 Task: Add Everyday Coconut Hydrating Purely Body Lotion to the cart.
Action: Mouse moved to (796, 297)
Screenshot: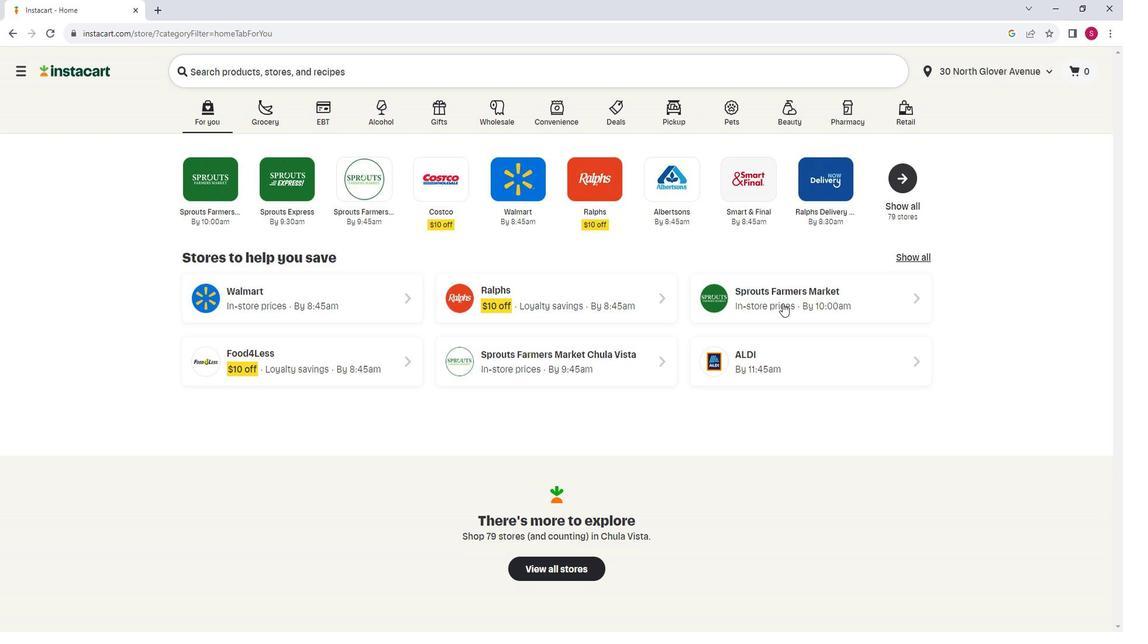 
Action: Mouse pressed left at (796, 297)
Screenshot: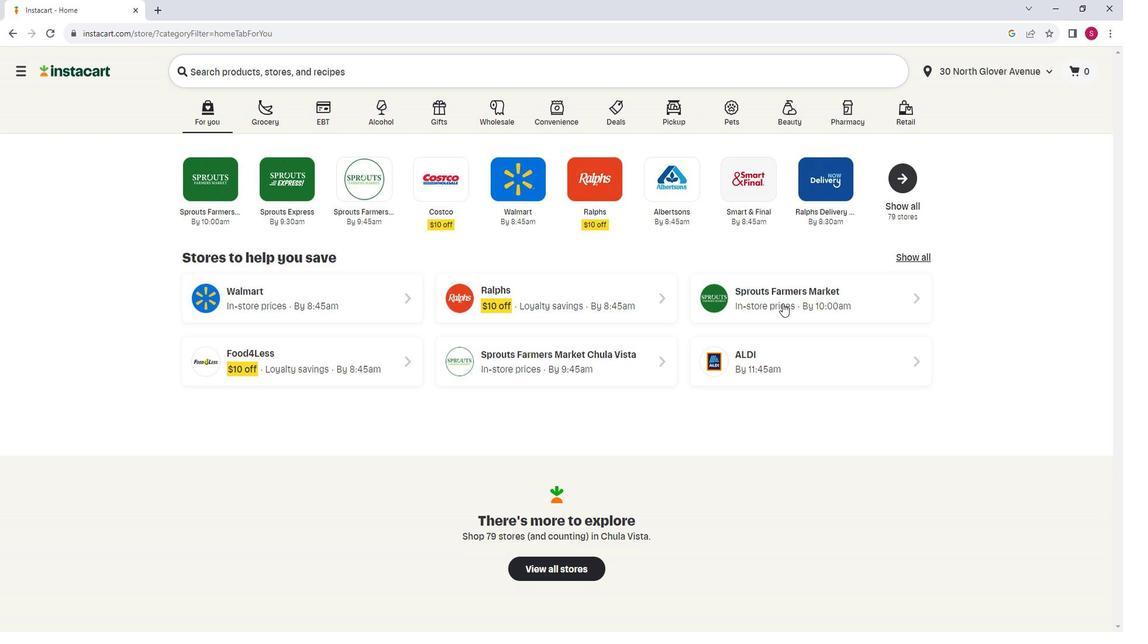 
Action: Mouse moved to (45, 383)
Screenshot: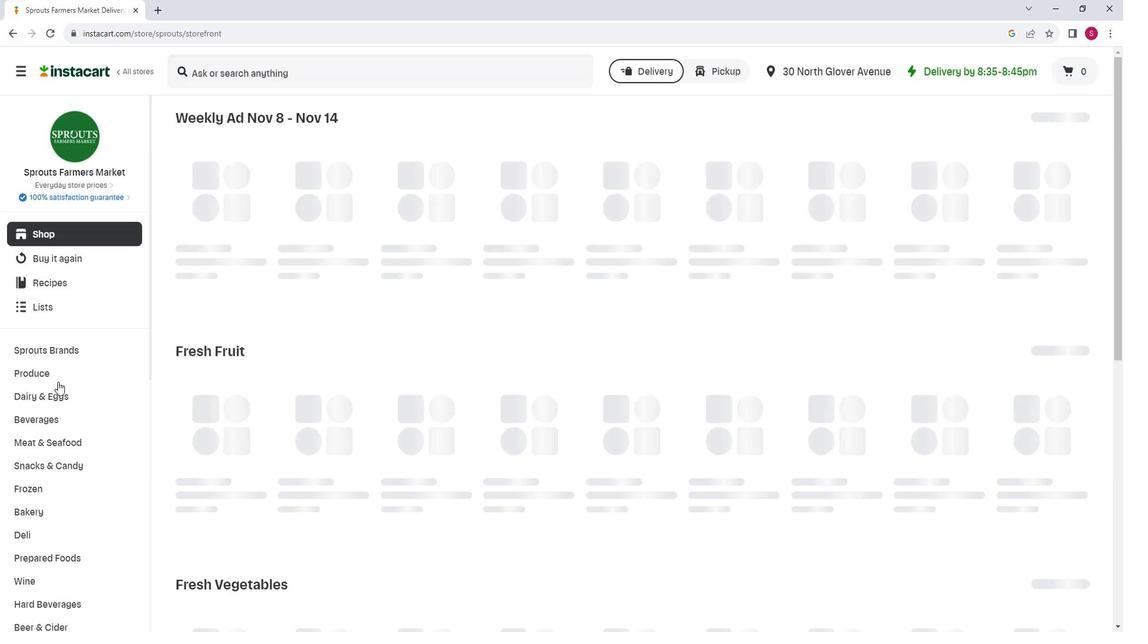 
Action: Mouse scrolled (45, 382) with delta (0, 0)
Screenshot: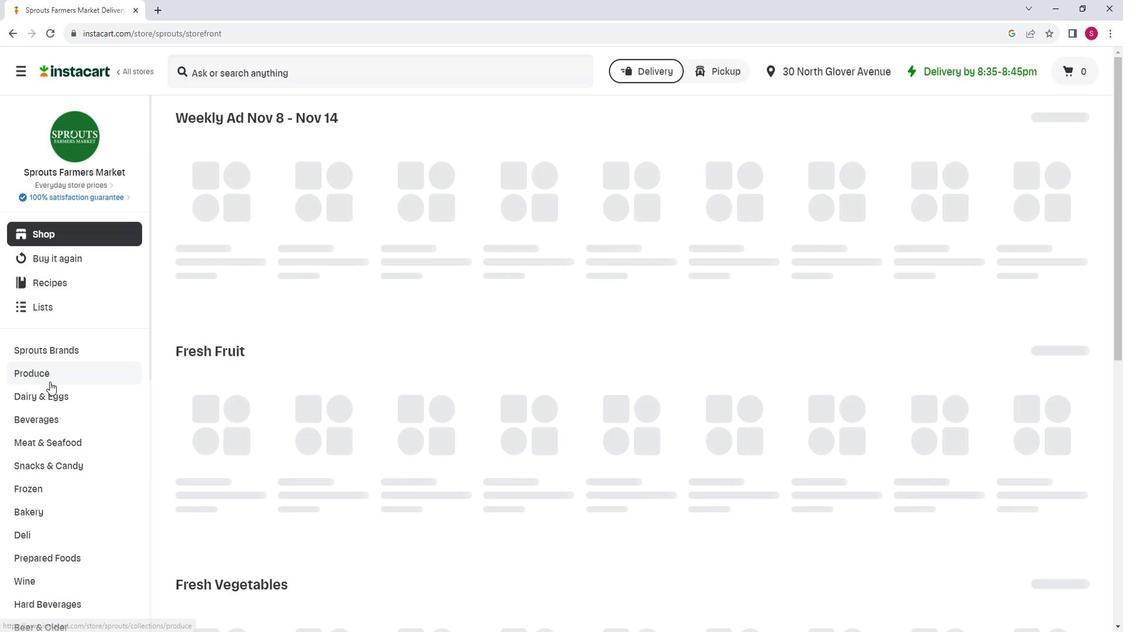 
Action: Mouse scrolled (45, 382) with delta (0, 0)
Screenshot: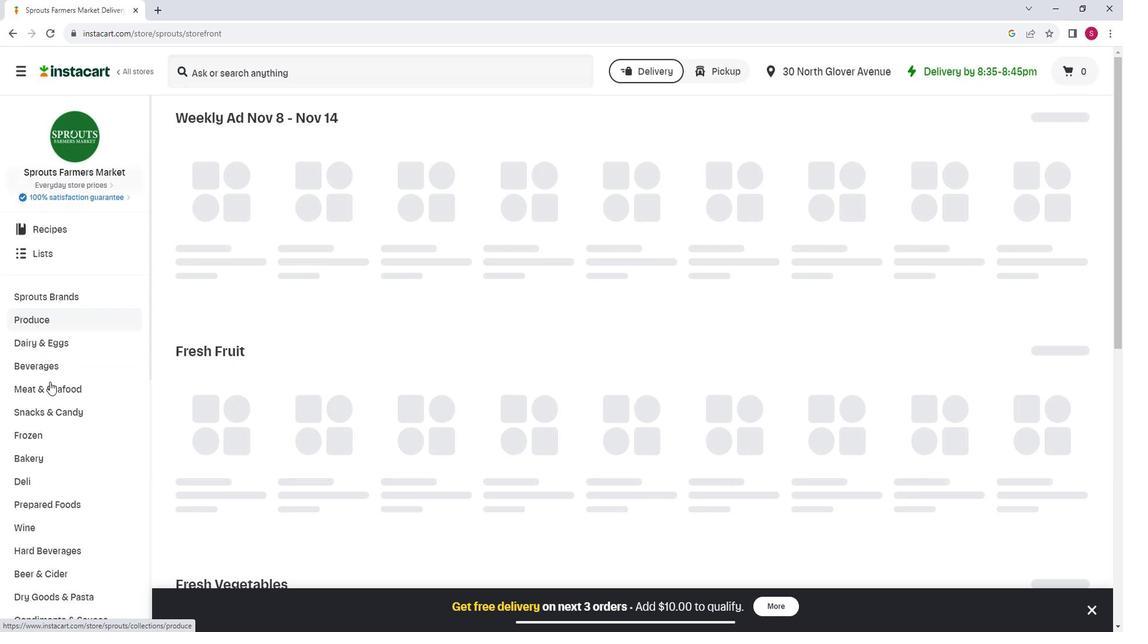 
Action: Mouse scrolled (45, 382) with delta (0, 0)
Screenshot: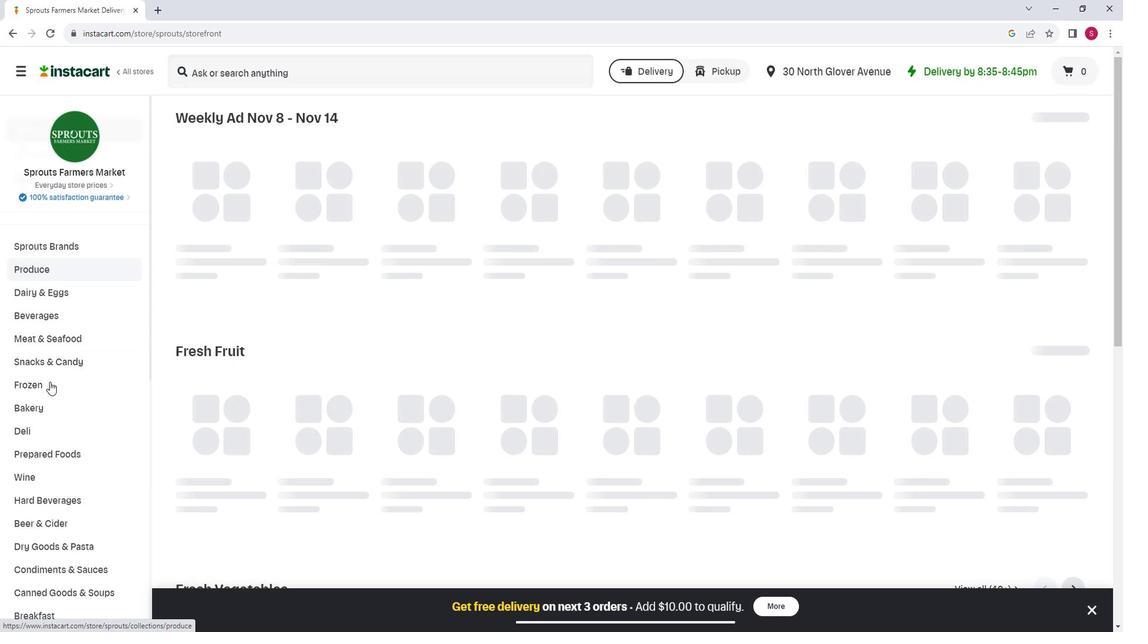 
Action: Mouse scrolled (45, 382) with delta (0, 0)
Screenshot: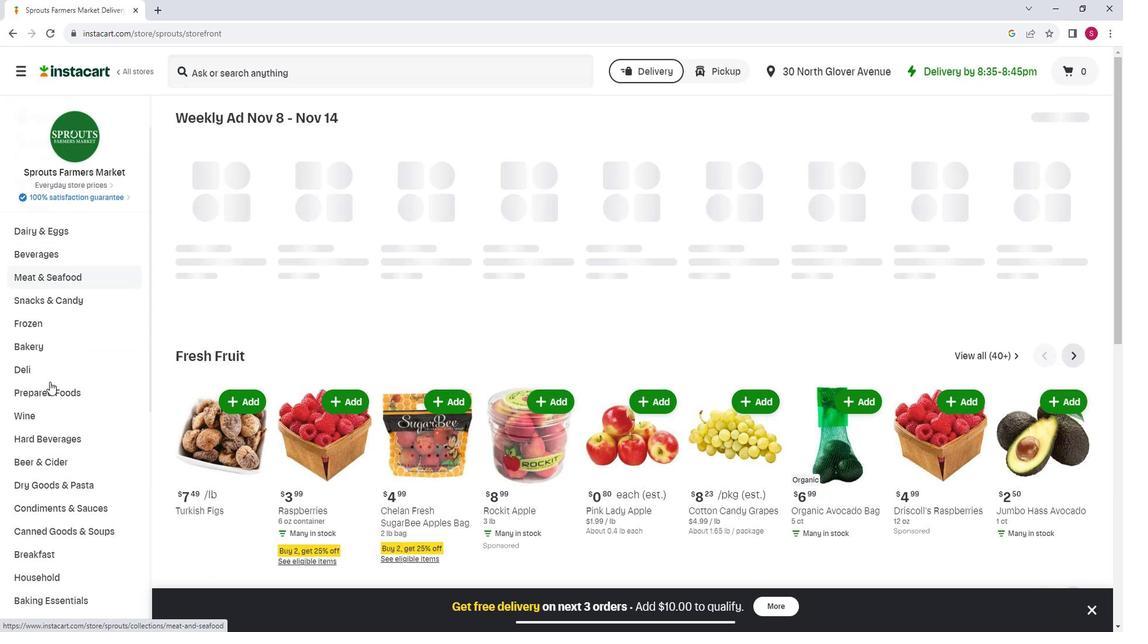 
Action: Mouse scrolled (45, 382) with delta (0, 0)
Screenshot: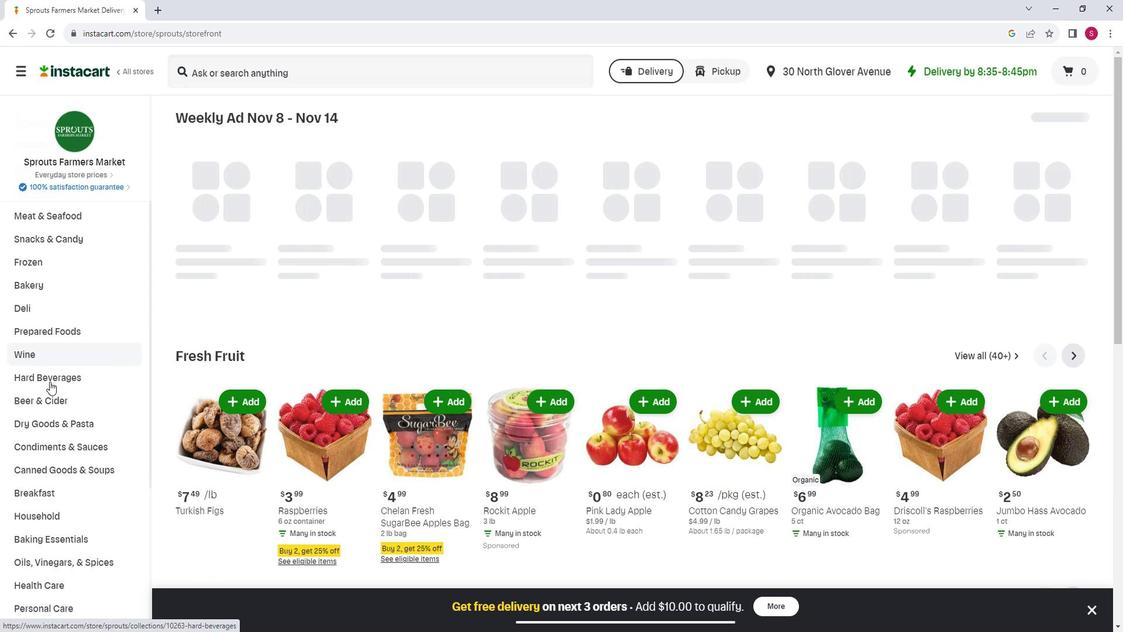 
Action: Mouse moved to (54, 527)
Screenshot: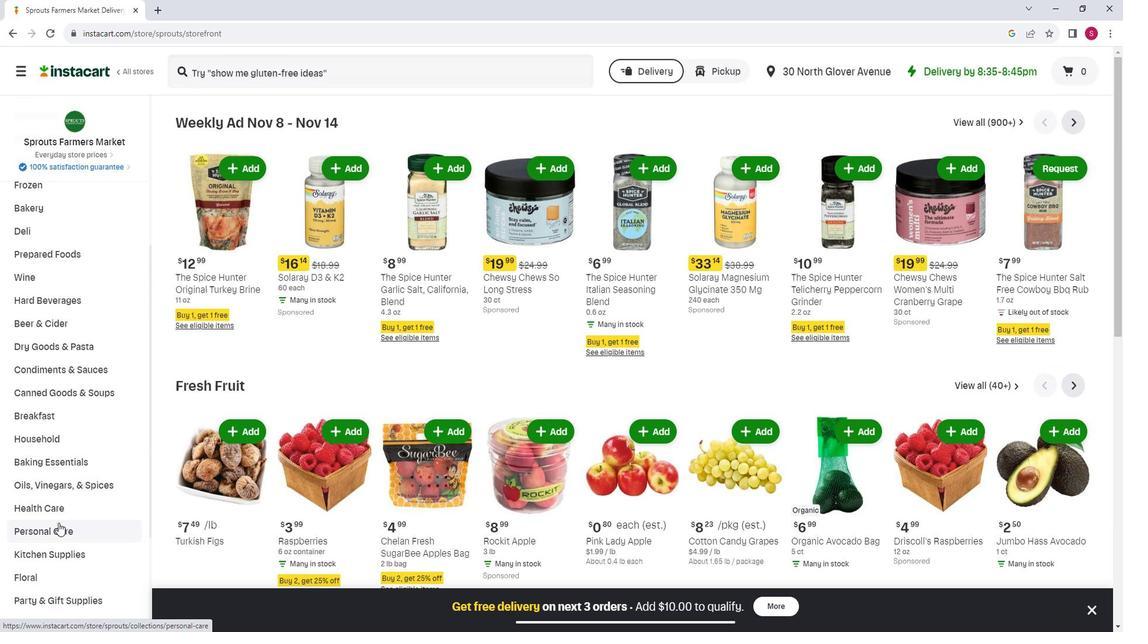 
Action: Mouse pressed left at (54, 527)
Screenshot: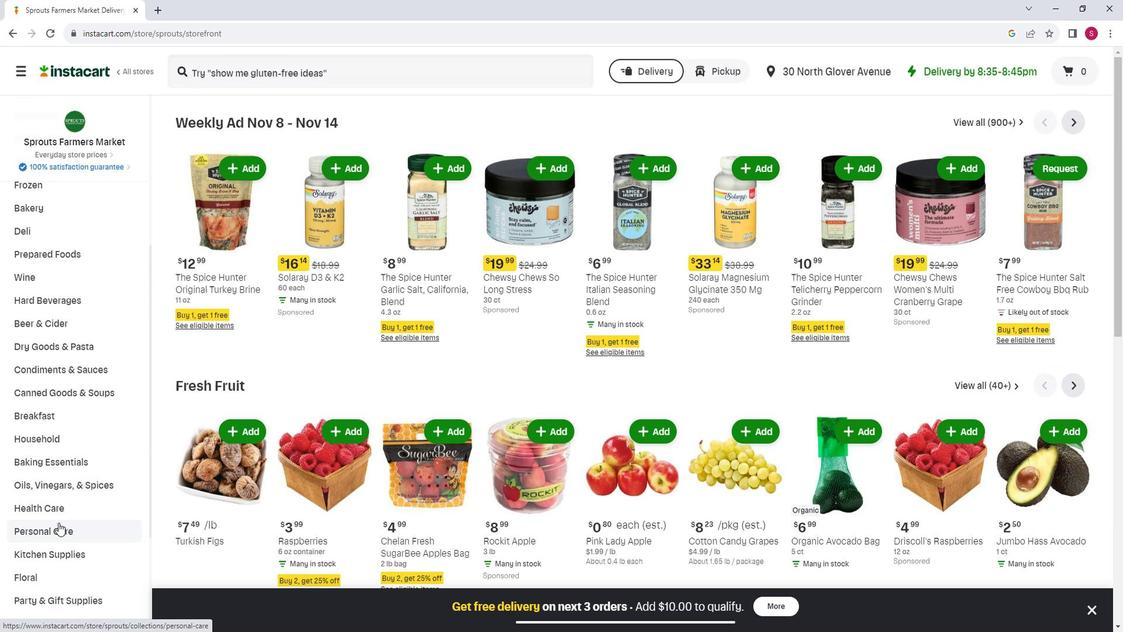 
Action: Mouse moved to (290, 152)
Screenshot: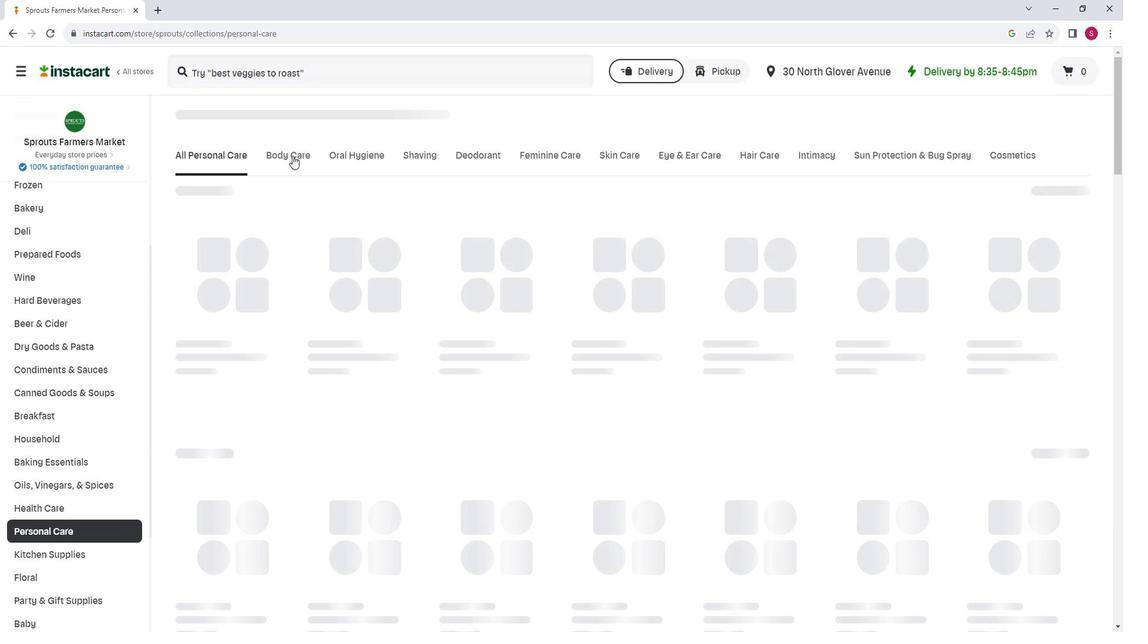 
Action: Mouse pressed left at (290, 152)
Screenshot: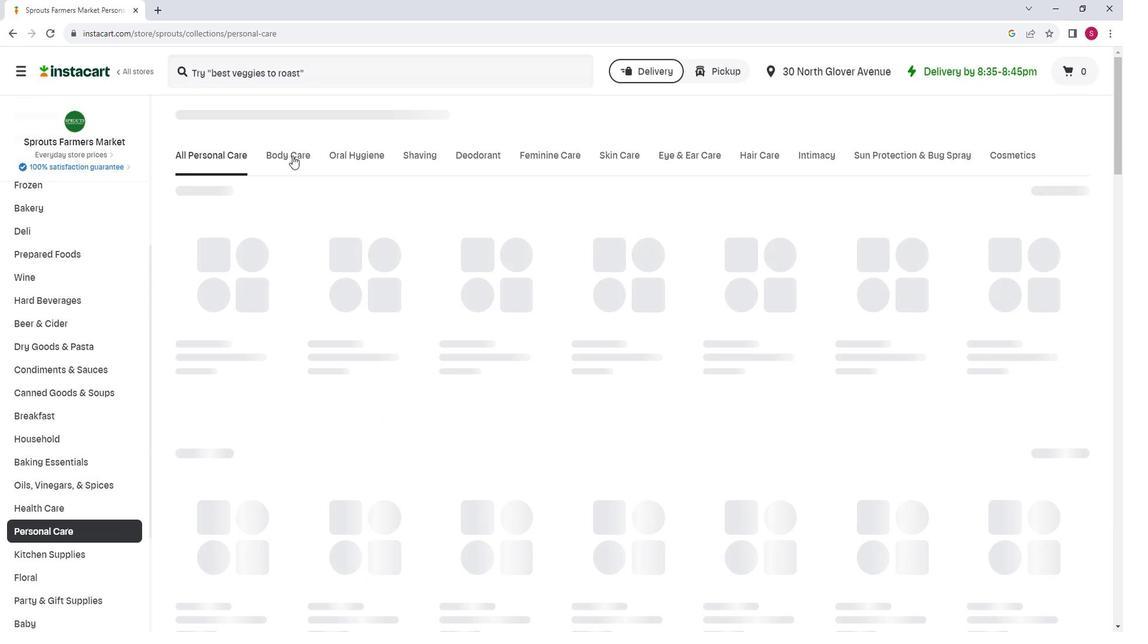 
Action: Mouse moved to (457, 198)
Screenshot: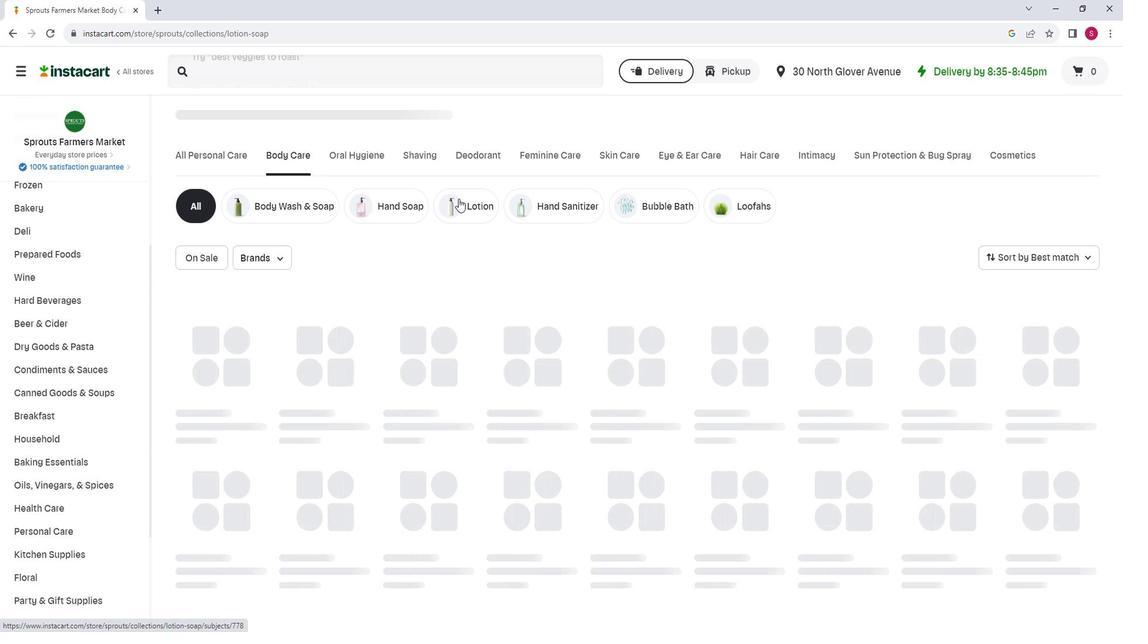 
Action: Mouse pressed left at (457, 198)
Screenshot: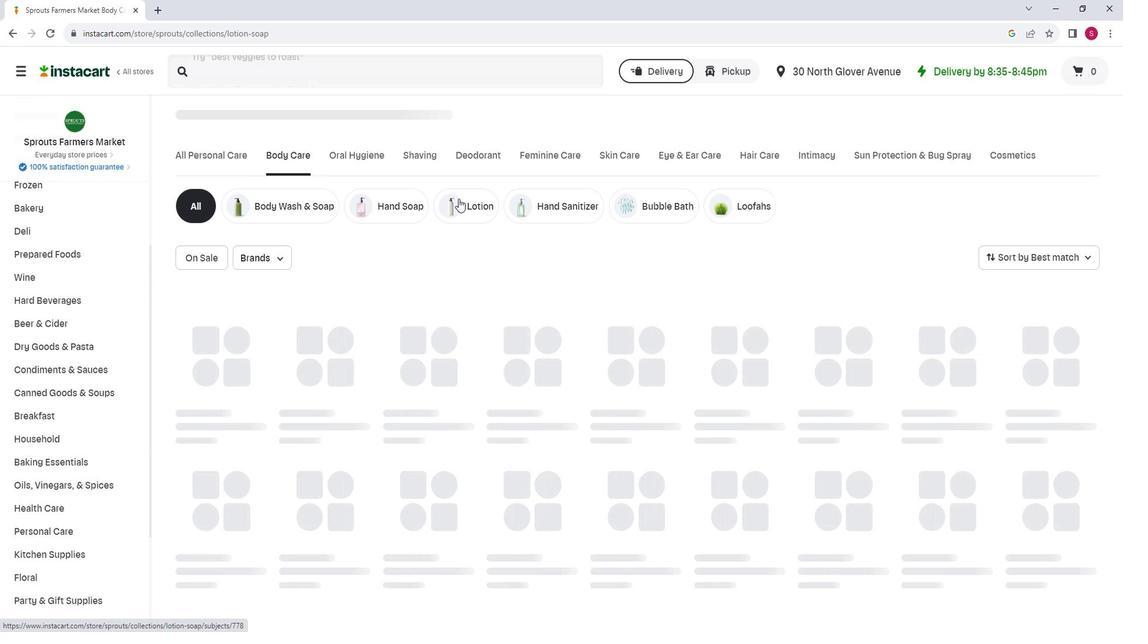 
Action: Mouse moved to (357, 65)
Screenshot: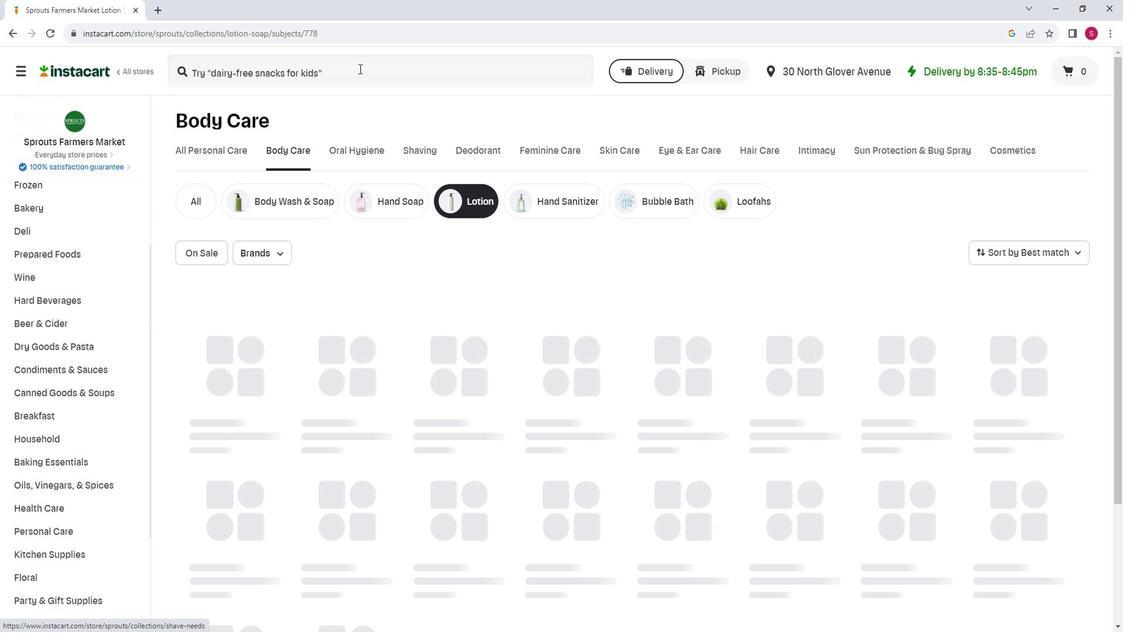 
Action: Mouse pressed left at (357, 65)
Screenshot: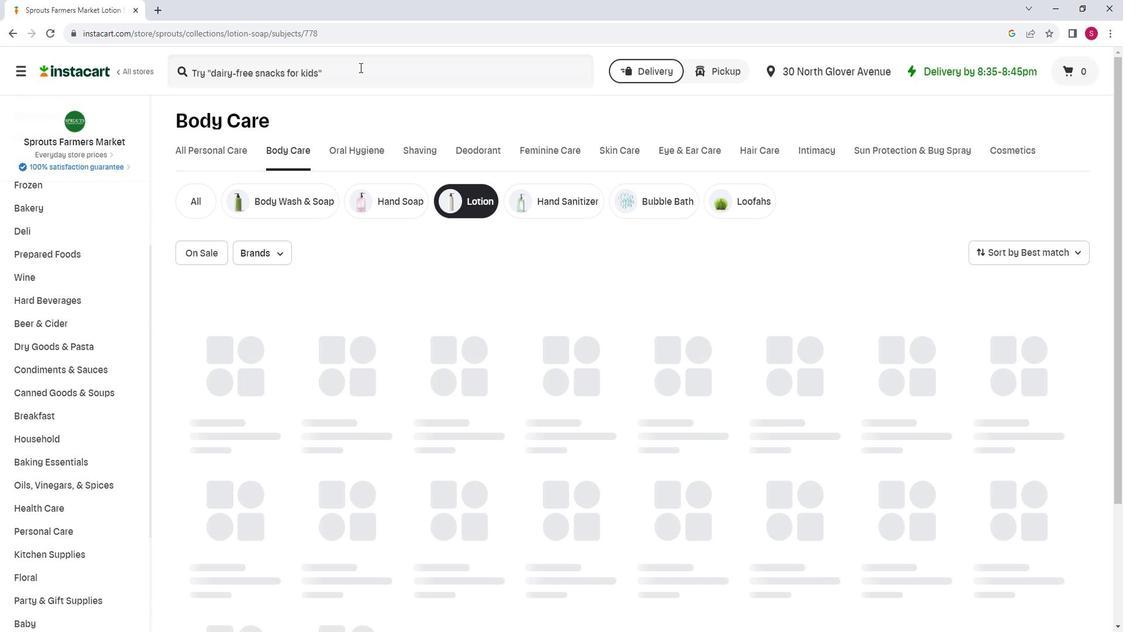 
Action: Key pressed <Key.shift>Everyday<Key.space><Key.shift>Coconut<Key.space><Key.shift>G<Key.backspace><Key.shift>Hydrar<Key.backspace>ting<Key.space><Key.shift>Purely<Key.space><Key.shift>Body<Key.space><Key.shift>Lotiuo<Key.backspace><Key.backspace>on<Key.space><Key.enter>
Screenshot: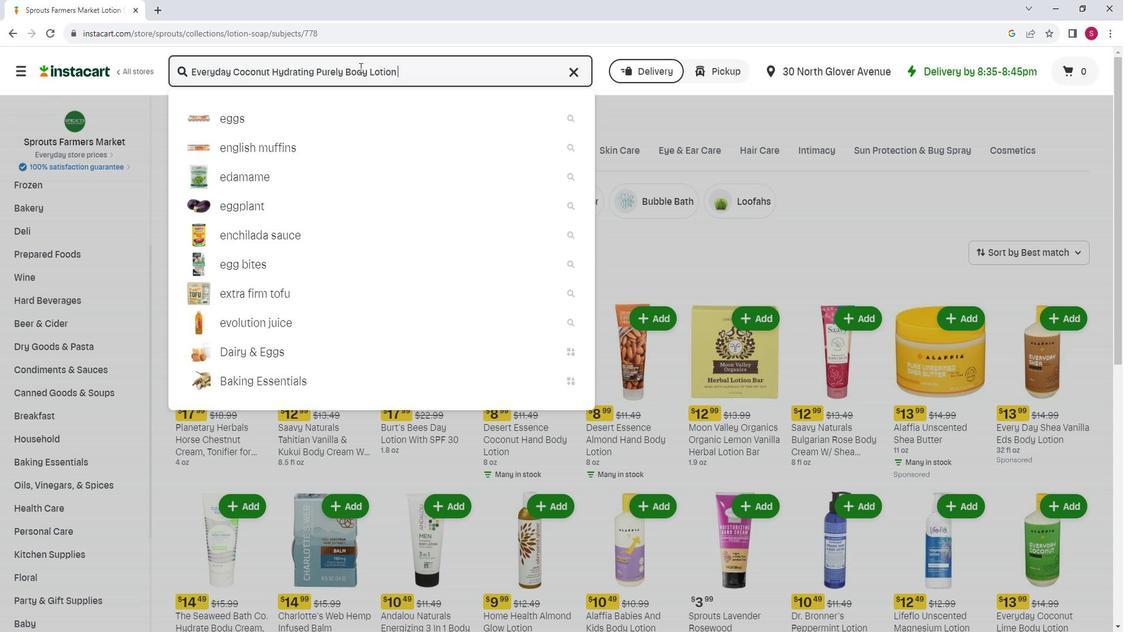 
Action: Mouse moved to (186, 213)
Screenshot: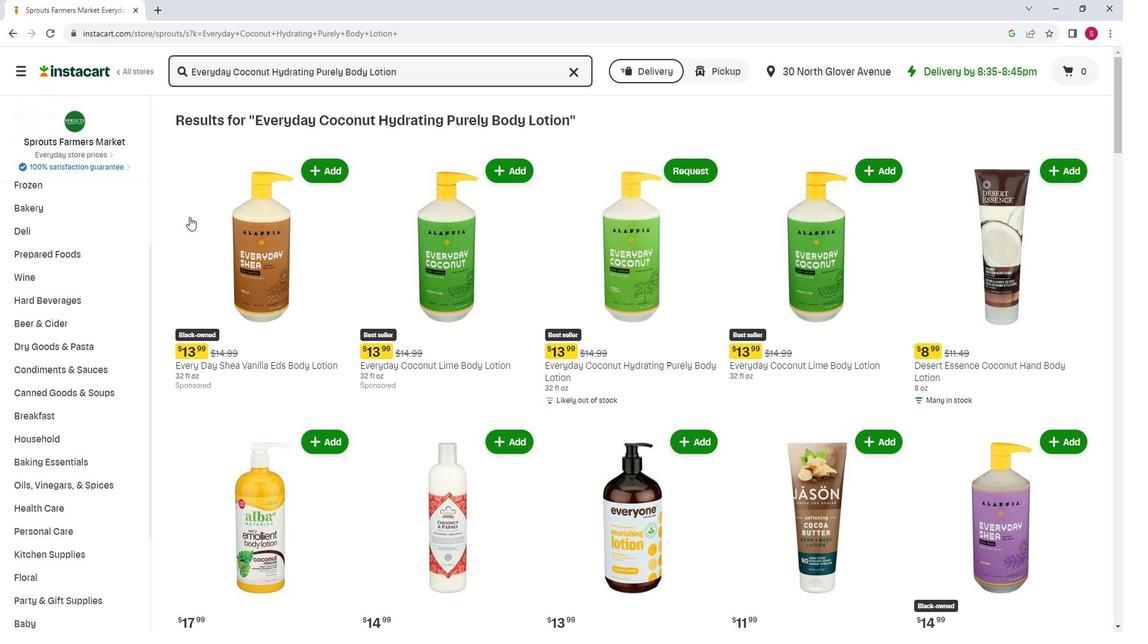 
Action: Mouse scrolled (186, 213) with delta (0, 0)
Screenshot: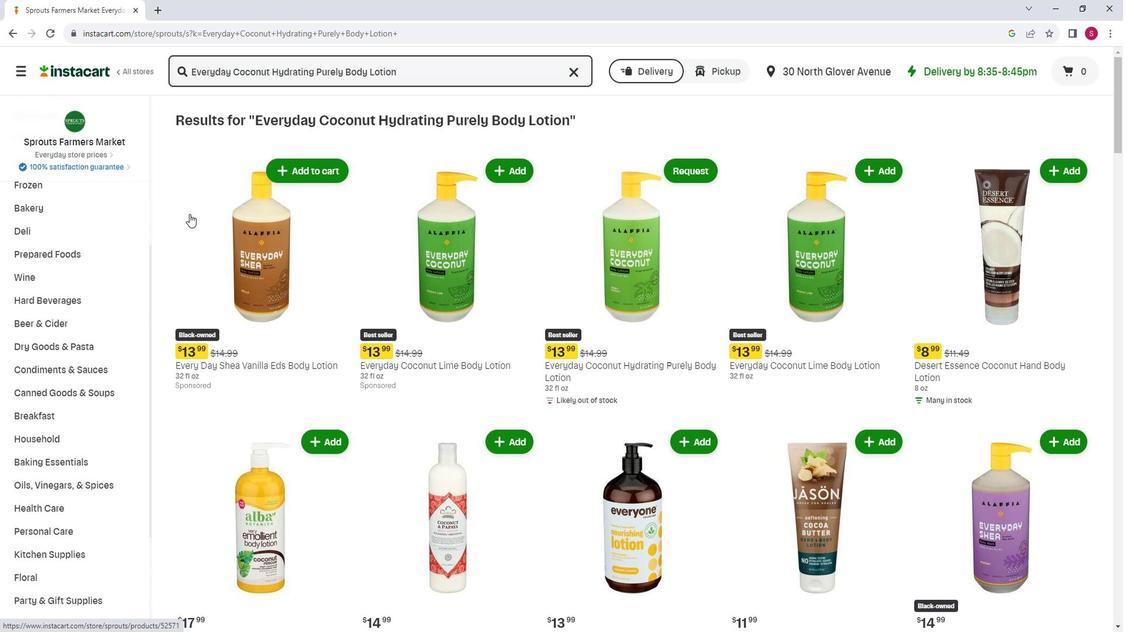 
Action: Mouse moved to (676, 271)
Screenshot: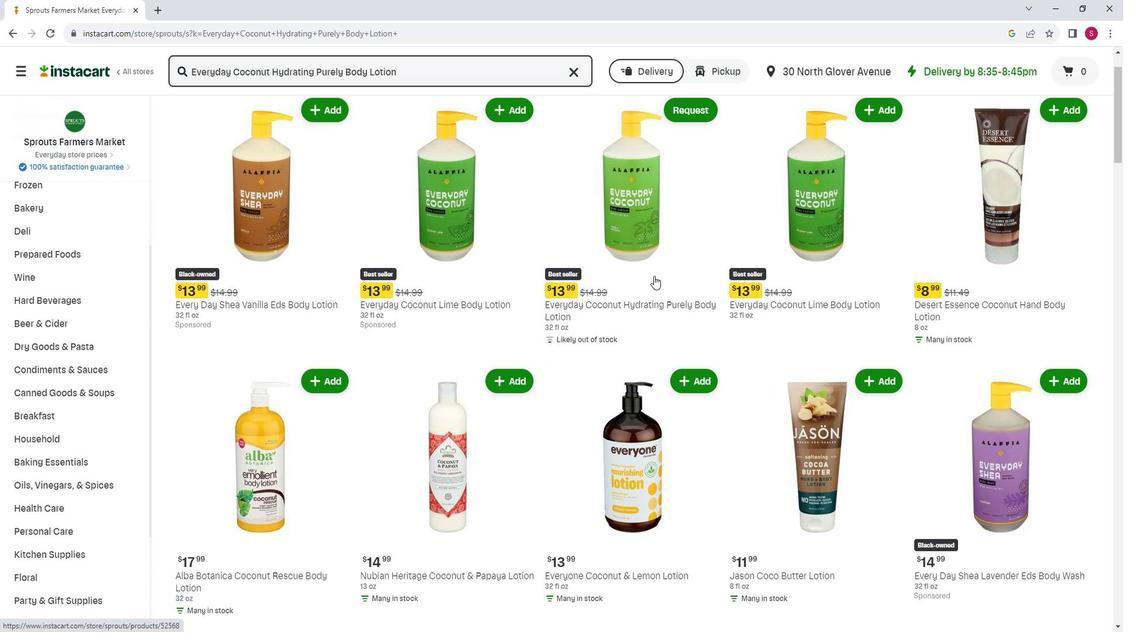 
Action: Mouse scrolled (676, 271) with delta (0, 0)
Screenshot: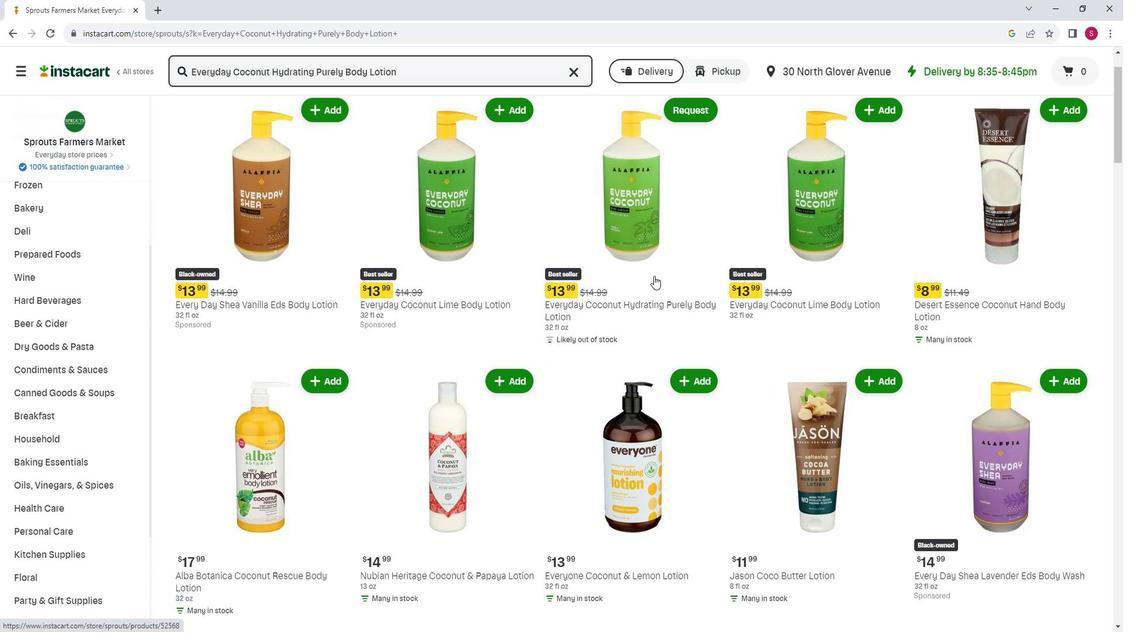 
Action: Mouse moved to (680, 268)
Screenshot: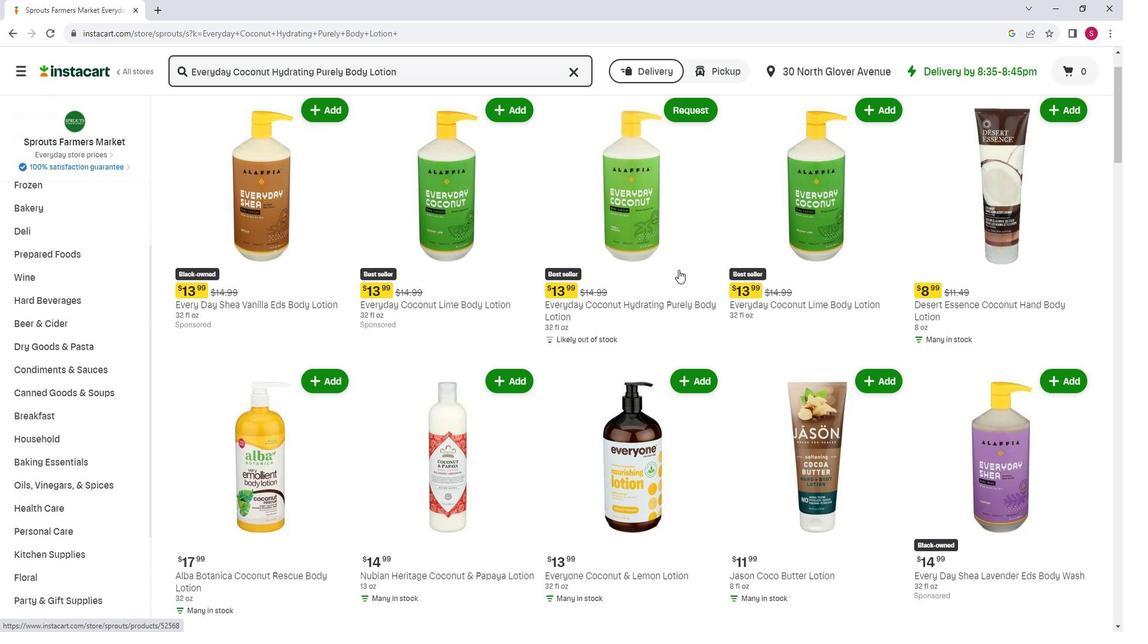 
Action: Mouse scrolled (680, 269) with delta (0, 0)
Screenshot: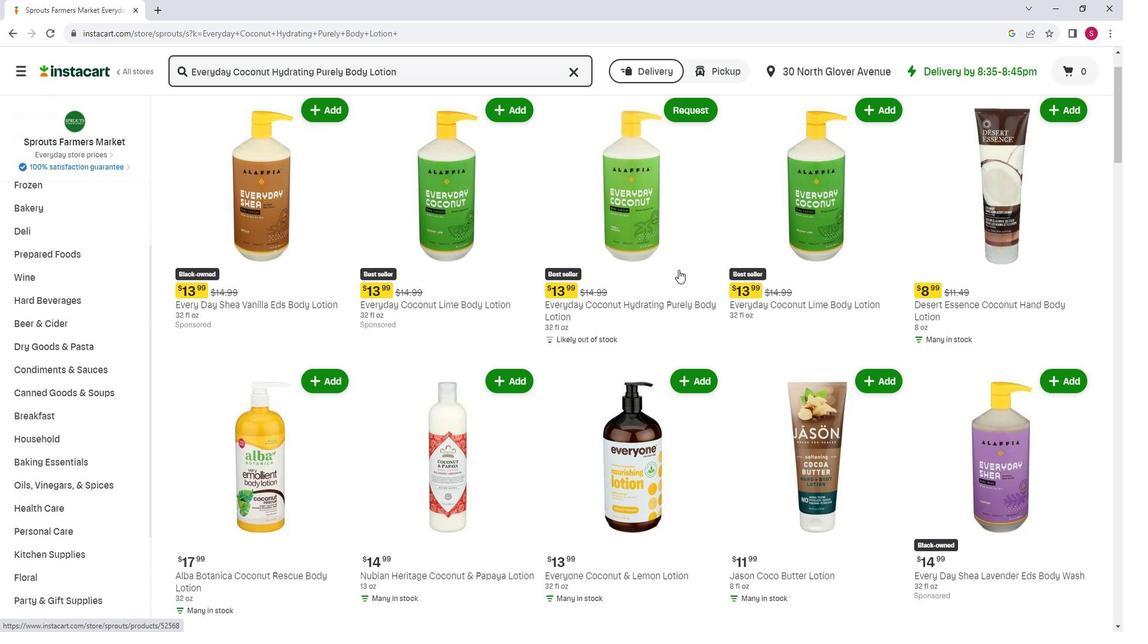 
Action: Mouse moved to (700, 163)
Screenshot: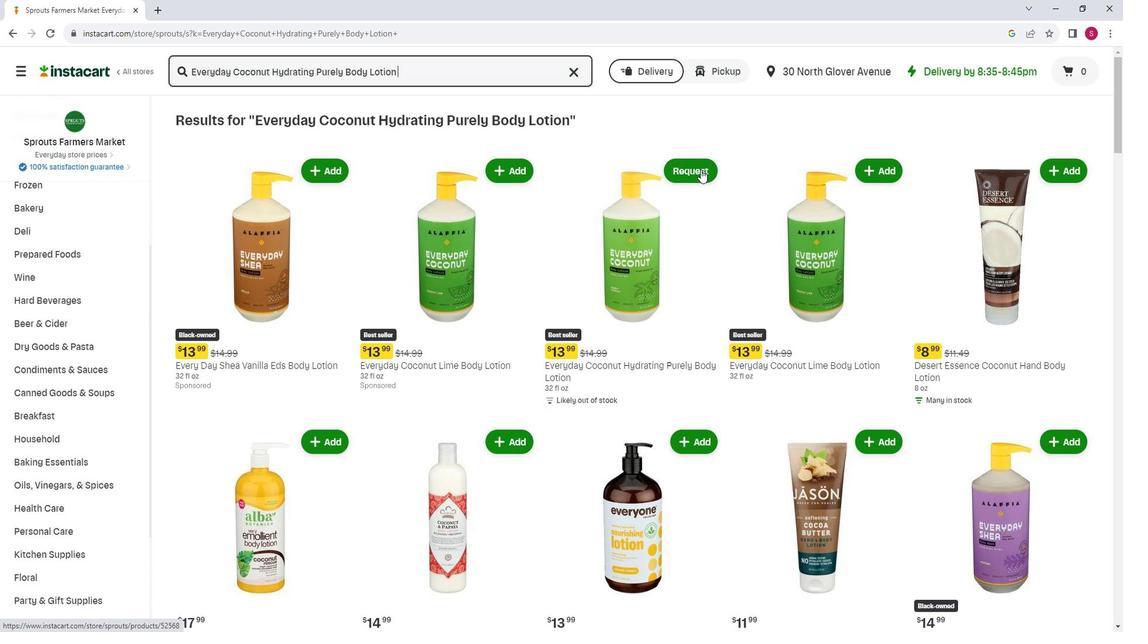 
Action: Mouse pressed left at (700, 163)
Screenshot: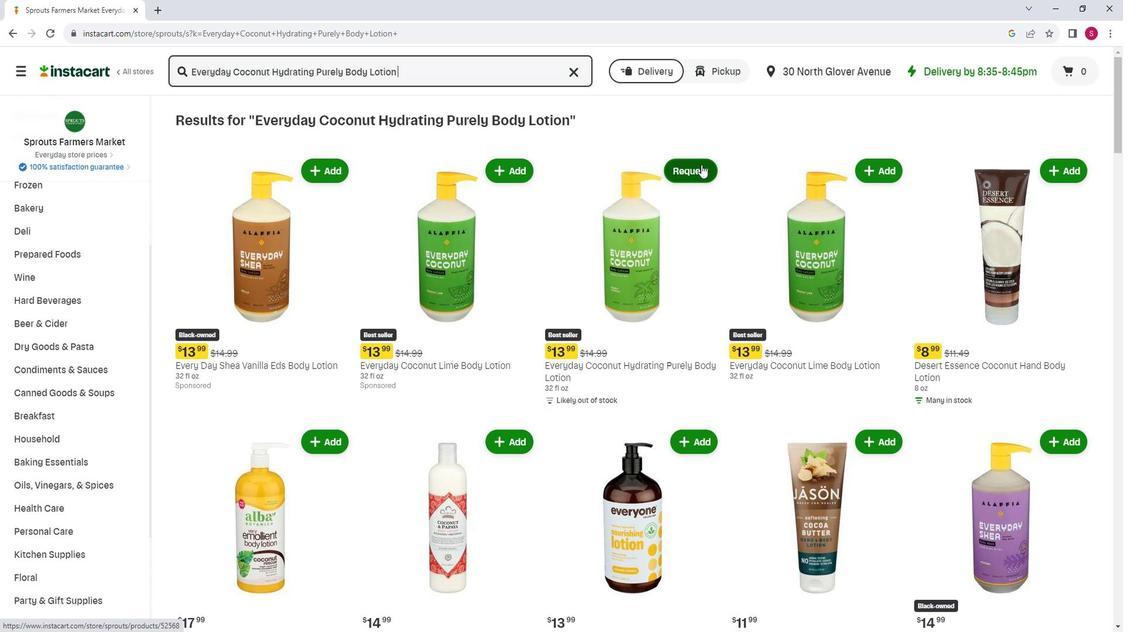 
Action: Mouse moved to (596, 507)
Screenshot: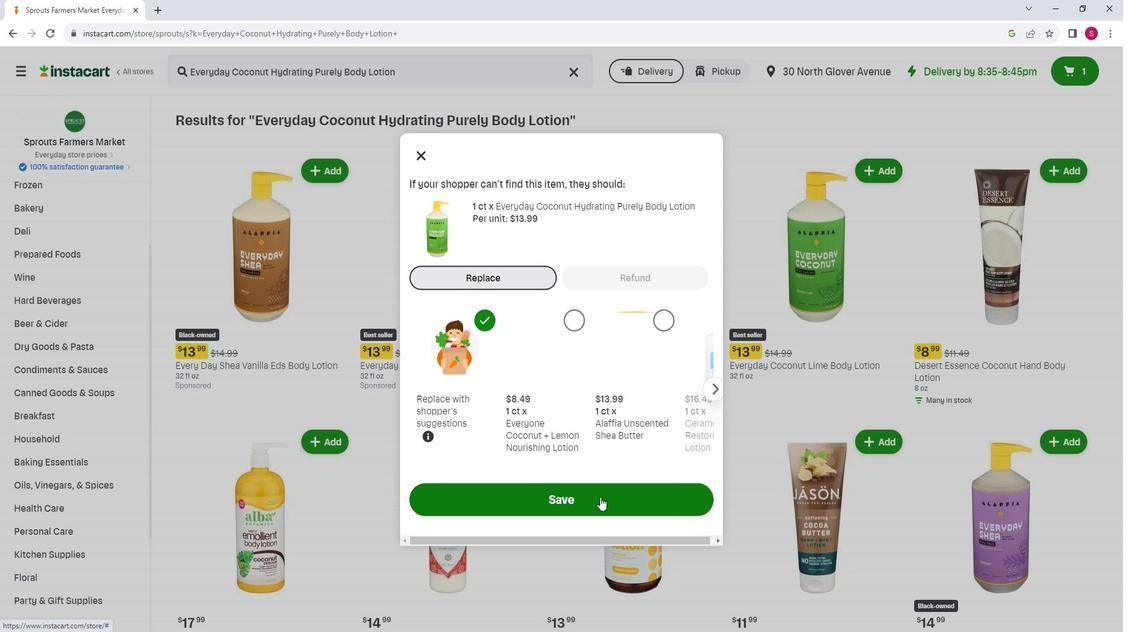 
Action: Mouse pressed left at (596, 507)
Screenshot: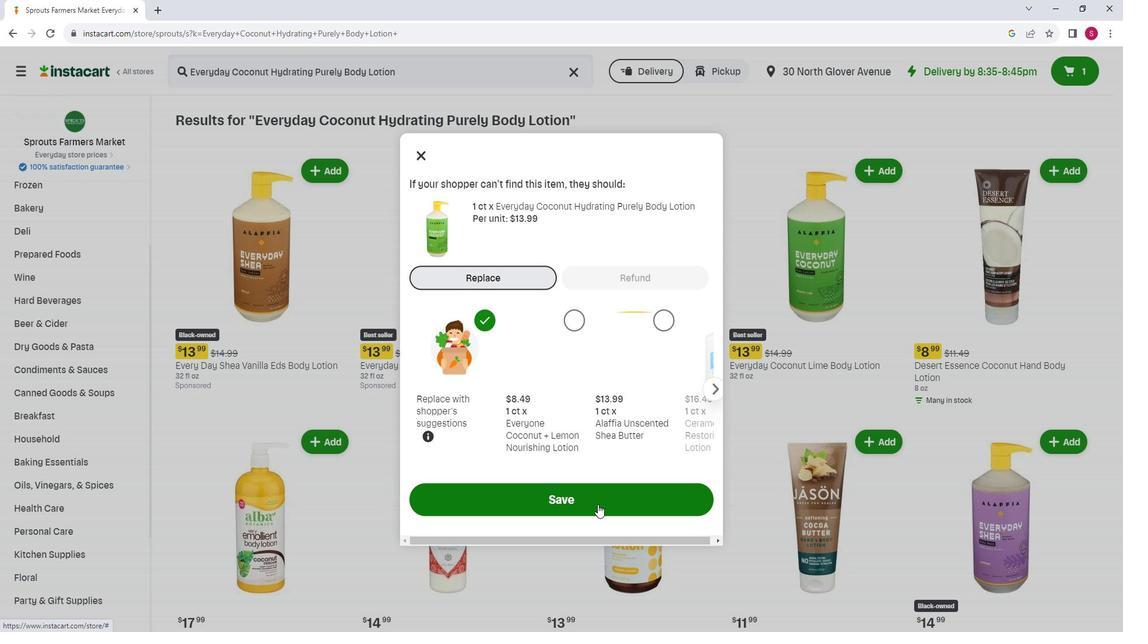 
